 Task: Create a task  Add support for image and video editing within the app , assign it to team member softage.6@softage.net in the project VitalityTech and update the status of the task to  On Track  , set the priority of the task to Low.
Action: Mouse moved to (19, 49)
Screenshot: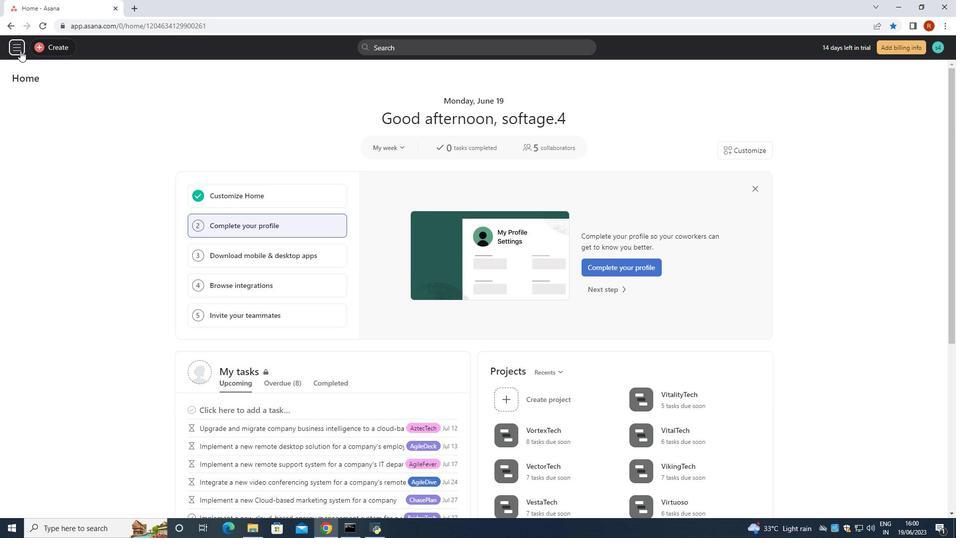 
Action: Mouse pressed left at (19, 49)
Screenshot: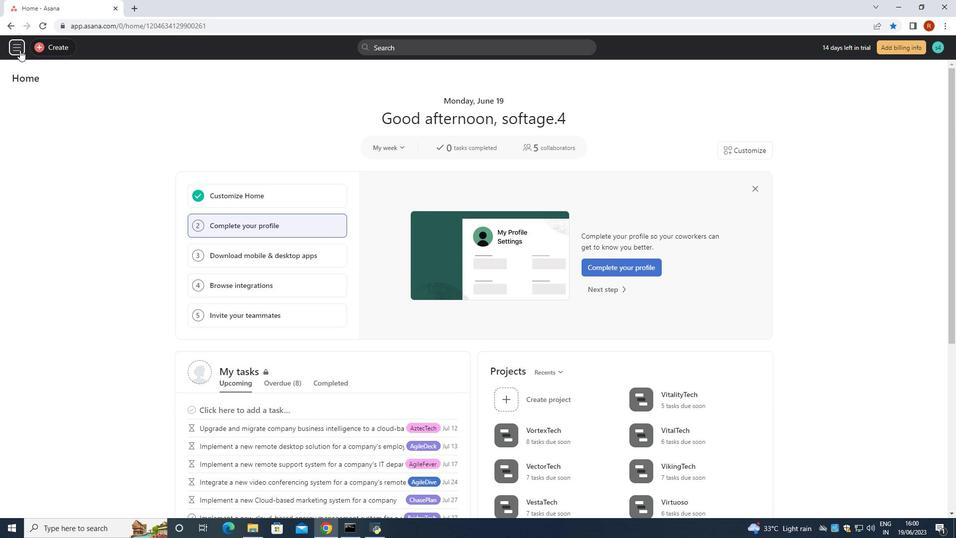 
Action: Mouse moved to (63, 136)
Screenshot: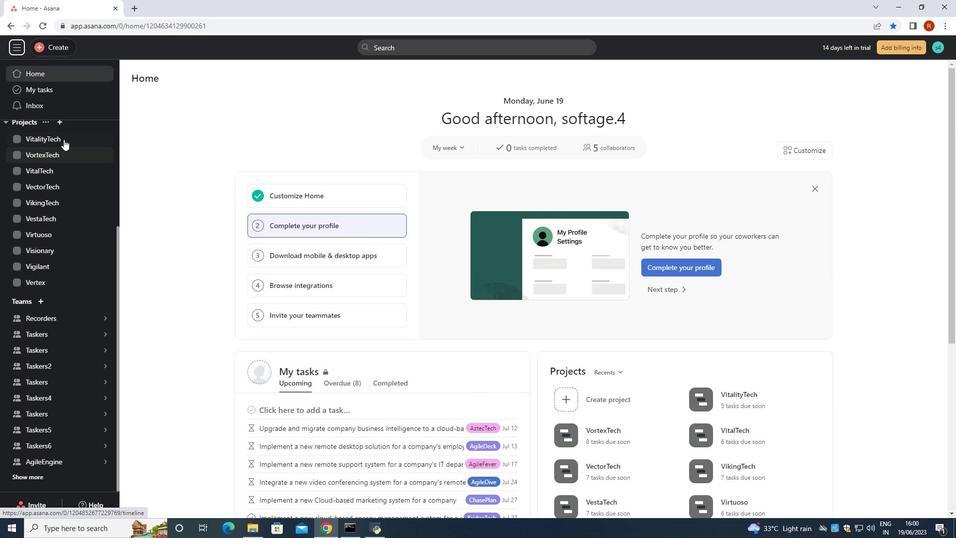 
Action: Mouse pressed left at (63, 136)
Screenshot: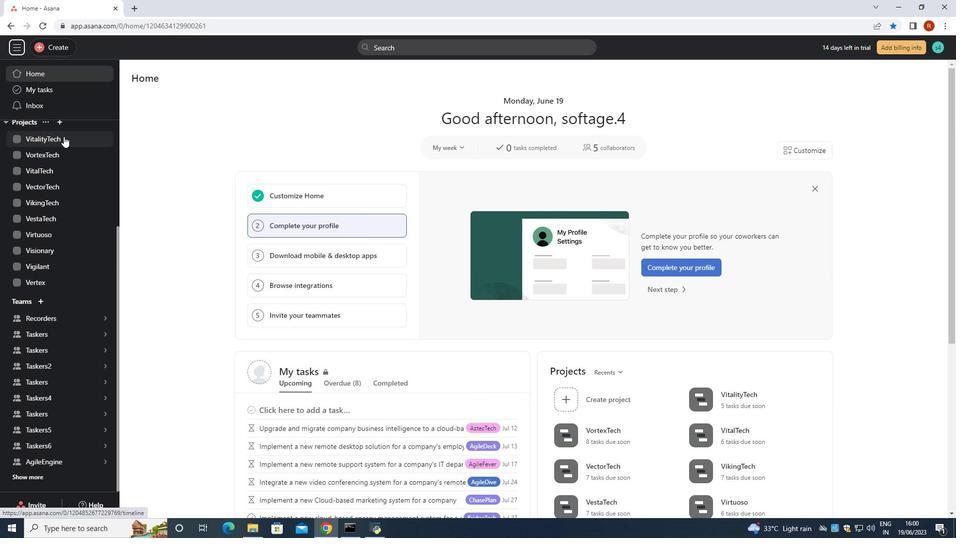 
Action: Mouse moved to (153, 126)
Screenshot: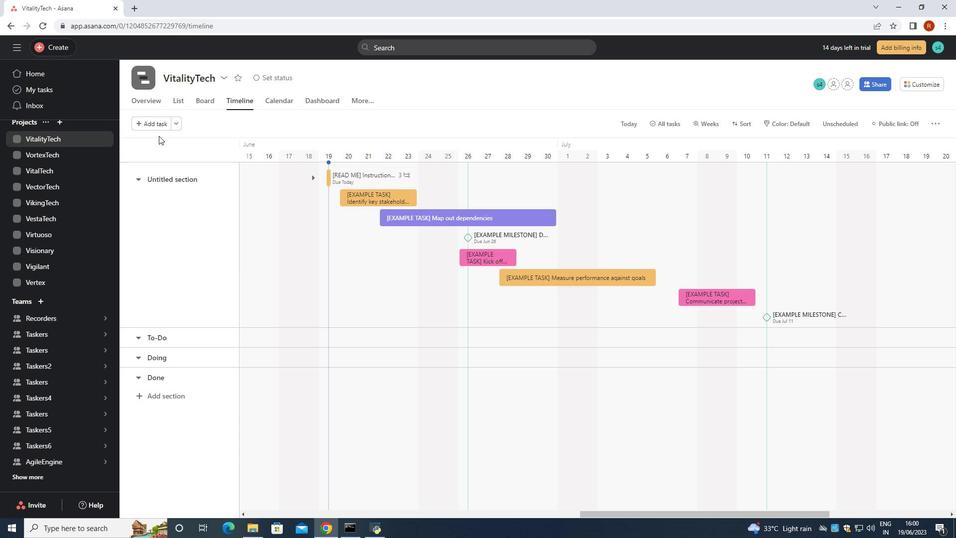 
Action: Mouse pressed left at (153, 126)
Screenshot: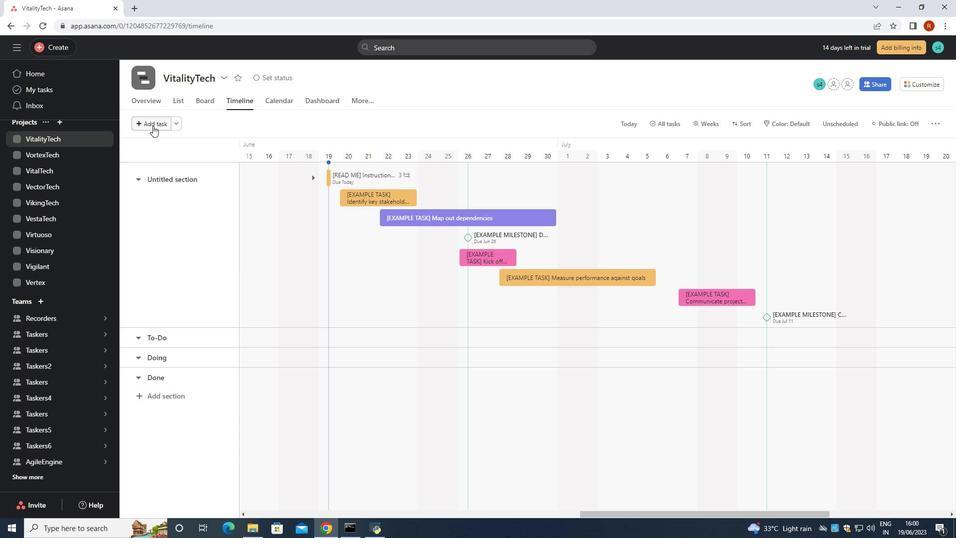 
Action: Mouse moved to (152, 125)
Screenshot: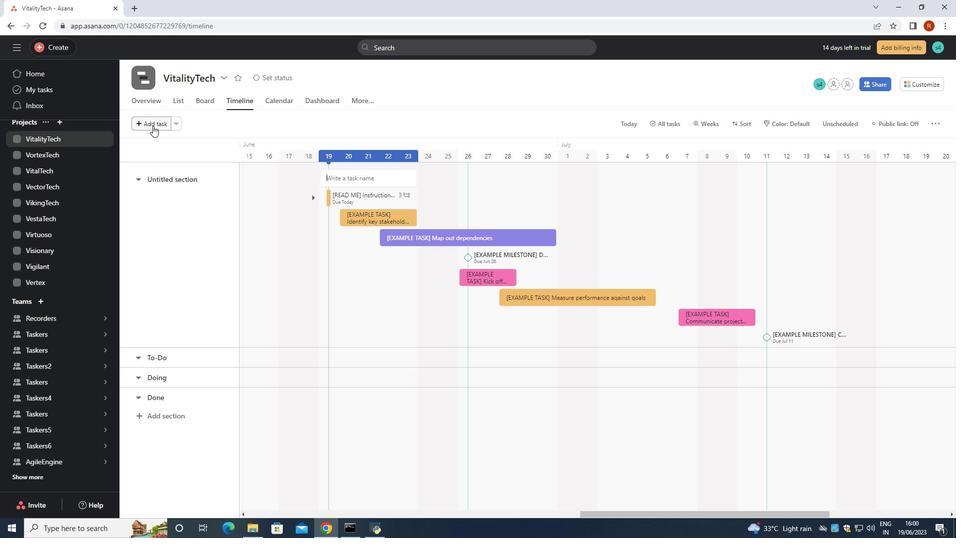 
Action: Key pressed <Key.shift>Add<Key.space>su
Screenshot: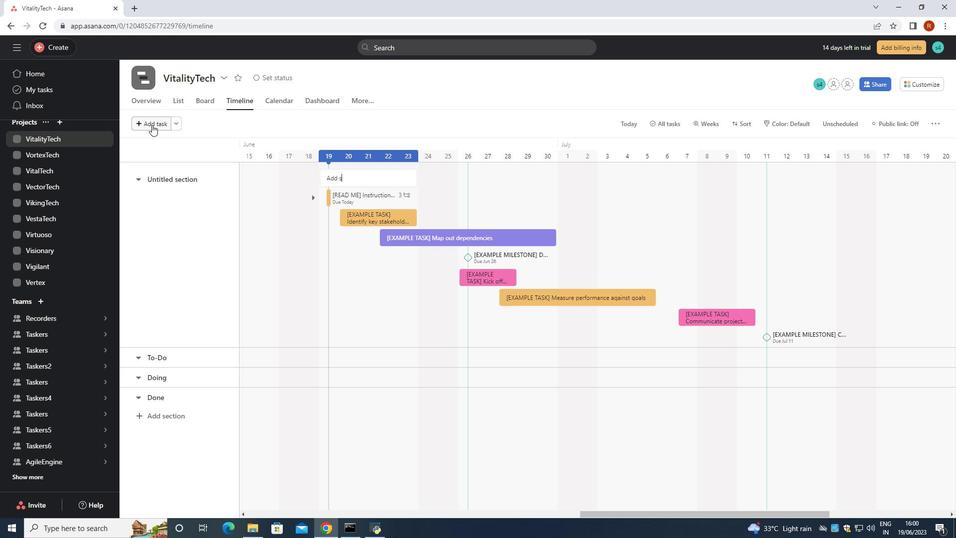 
Action: Mouse moved to (150, 125)
Screenshot: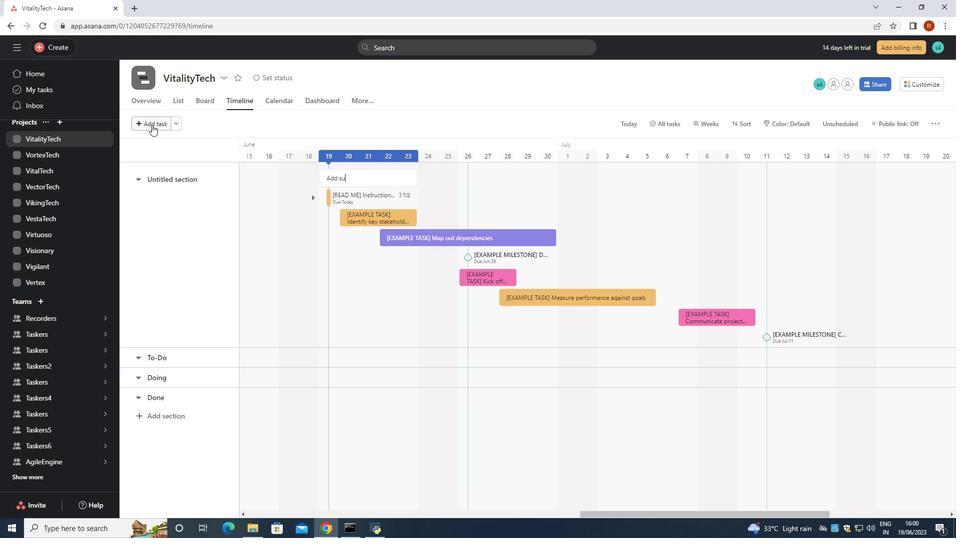 
Action: Key pressed pport<Key.space>for<Key.space>image<Key.space>and<Key.space>video<Key.space>editing<Key.space>within<Key.space>the<Key.space>app<Key.enter>
Screenshot: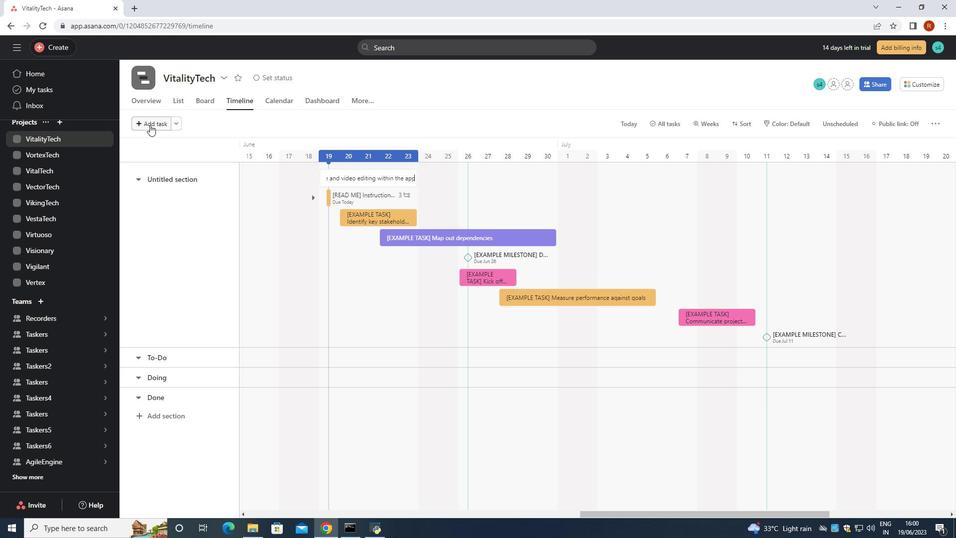 
Action: Mouse moved to (355, 183)
Screenshot: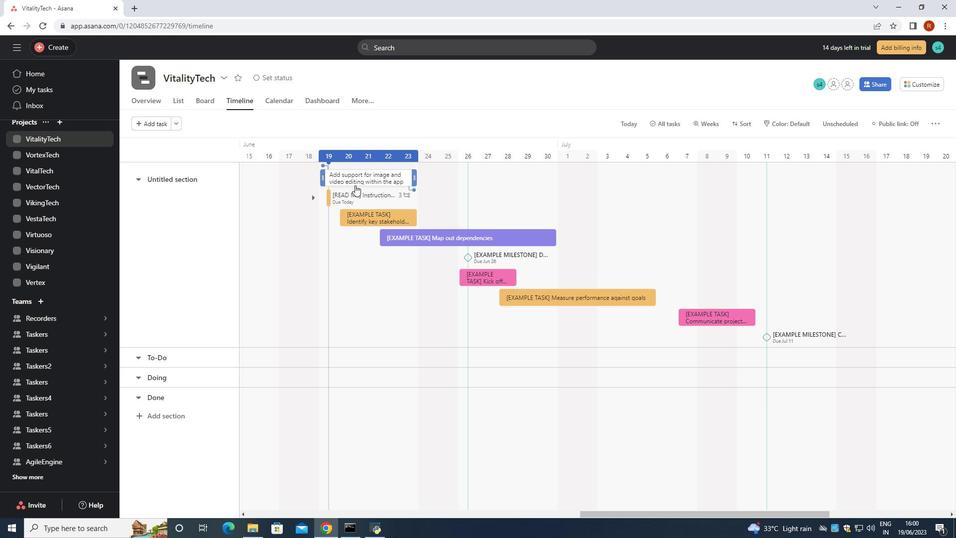 
Action: Mouse pressed left at (355, 183)
Screenshot: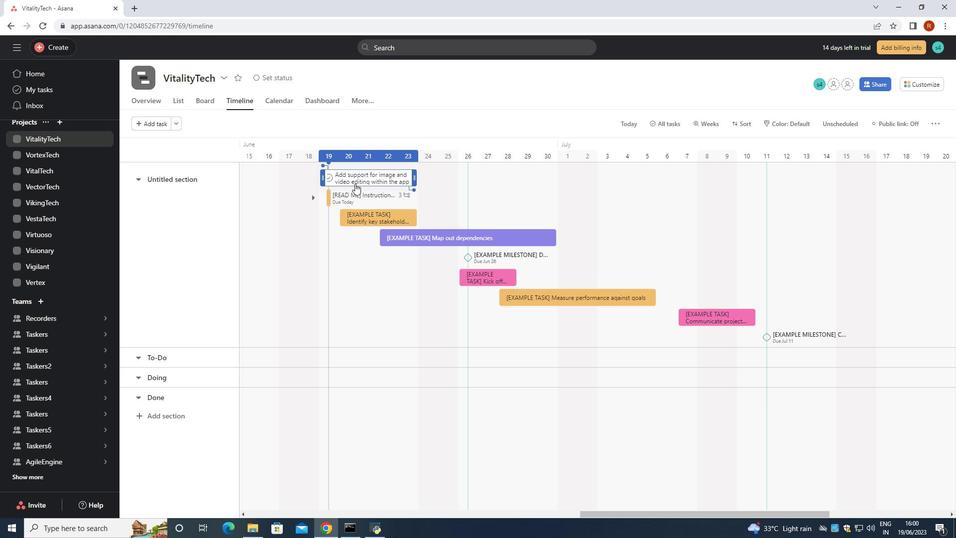 
Action: Mouse moved to (704, 175)
Screenshot: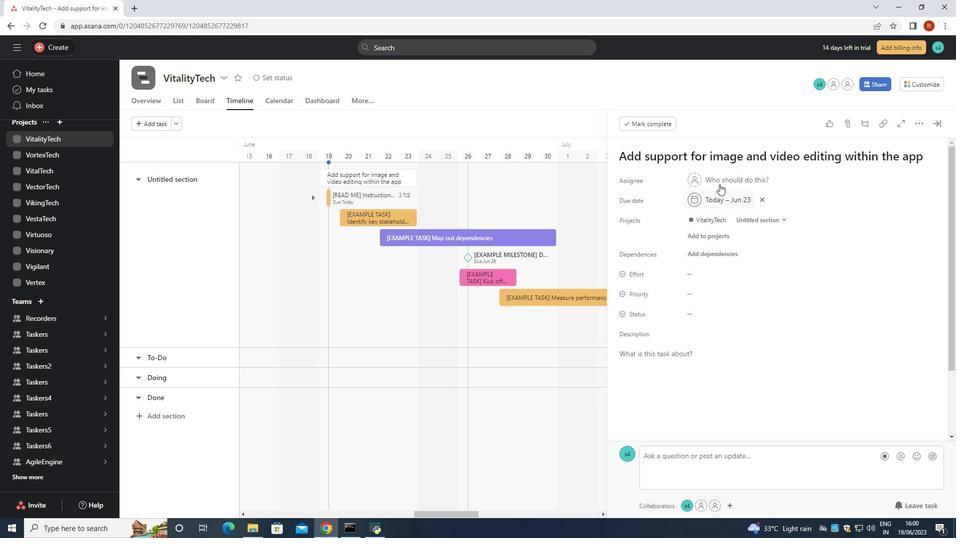
Action: Mouse pressed left at (704, 175)
Screenshot: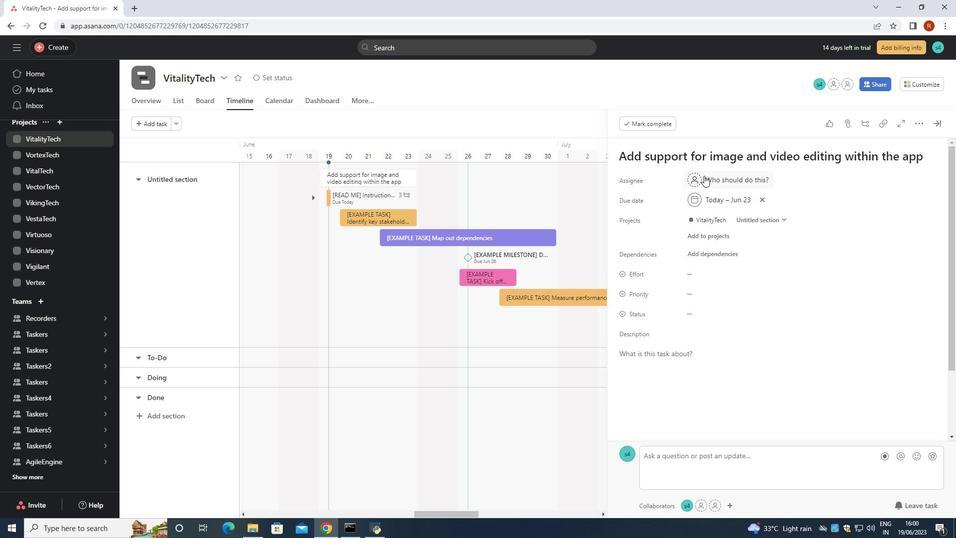 
Action: Mouse moved to (680, 170)
Screenshot: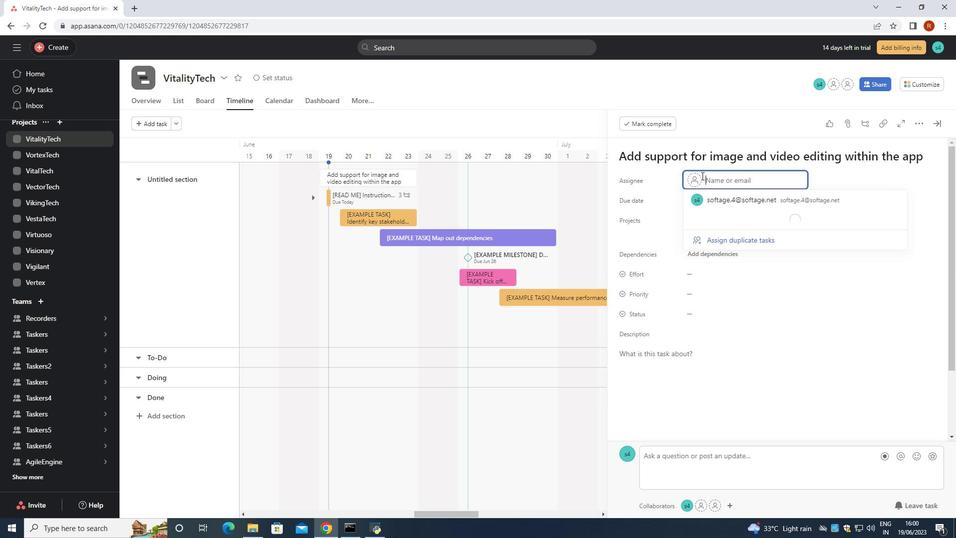 
Action: Key pressed <Key.shift>Softage.6<Key.shift>@softage.net
Screenshot: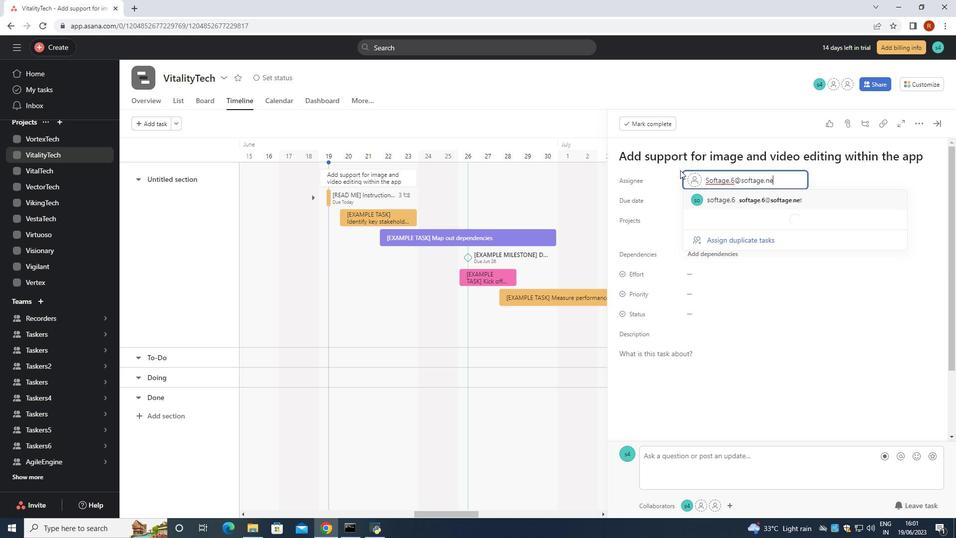 
Action: Mouse moved to (736, 193)
Screenshot: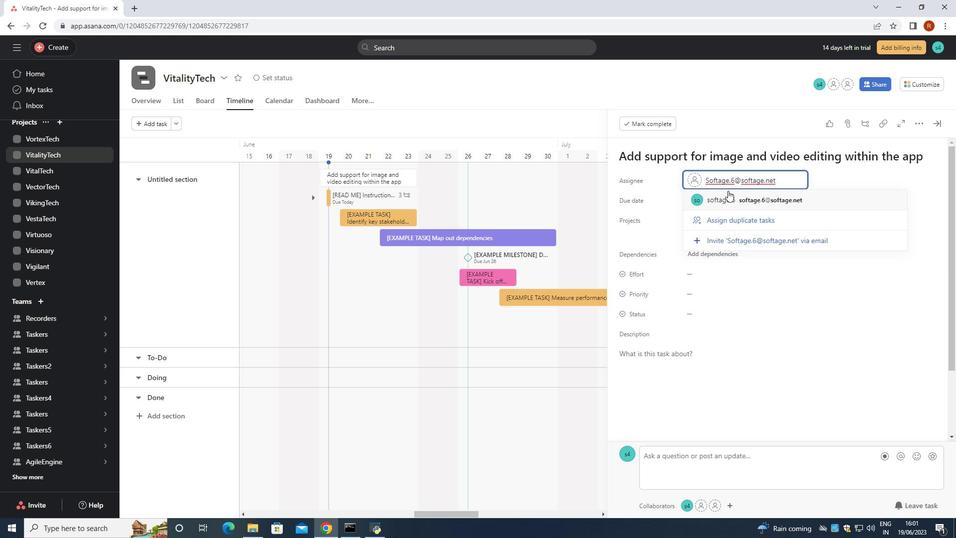 
Action: Mouse pressed left at (736, 193)
Screenshot: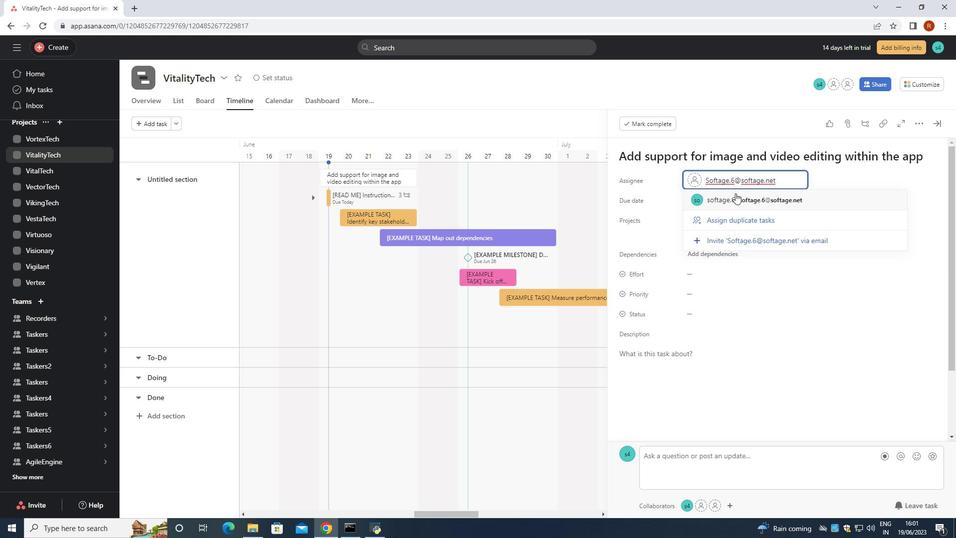 
Action: Mouse moved to (693, 313)
Screenshot: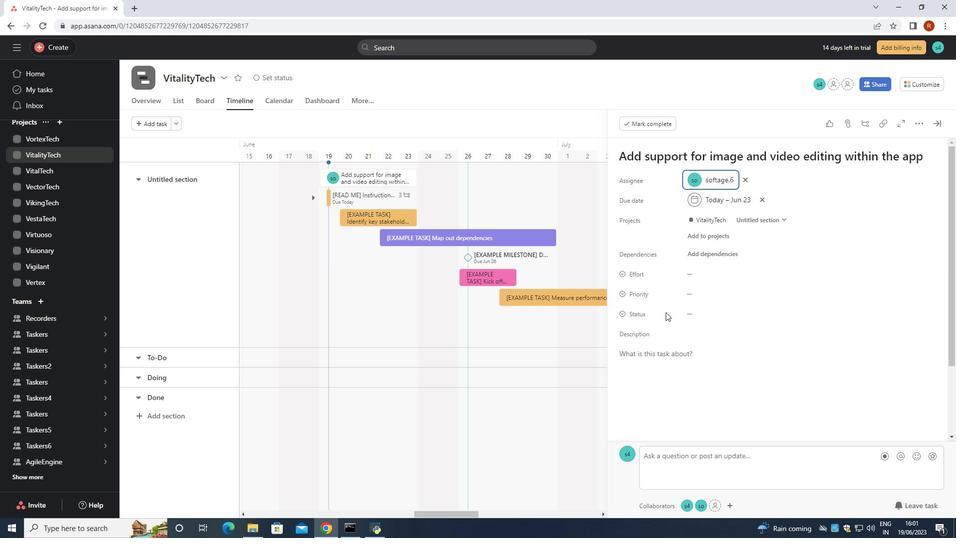 
Action: Mouse pressed left at (693, 313)
Screenshot: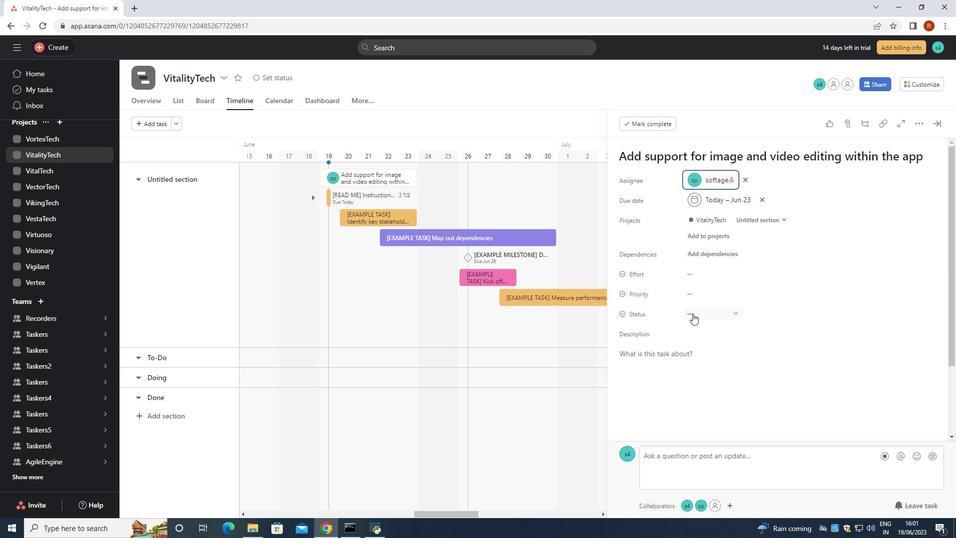
Action: Mouse moved to (715, 347)
Screenshot: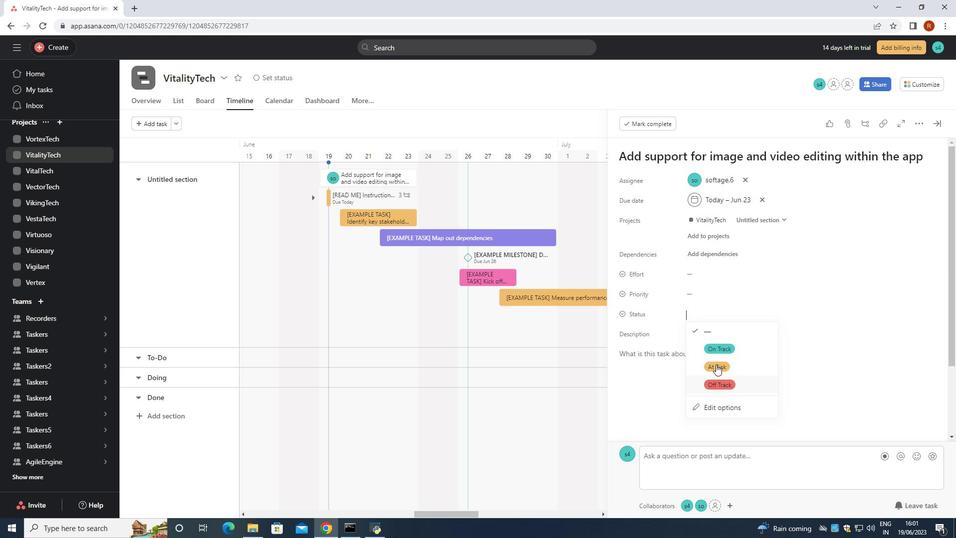 
Action: Mouse pressed left at (715, 347)
Screenshot: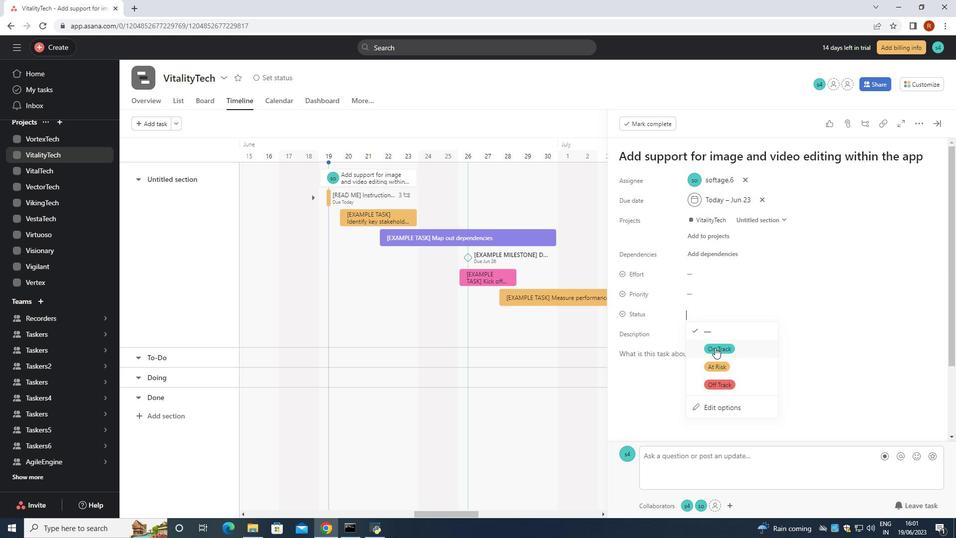 
Action: Mouse moved to (712, 298)
Screenshot: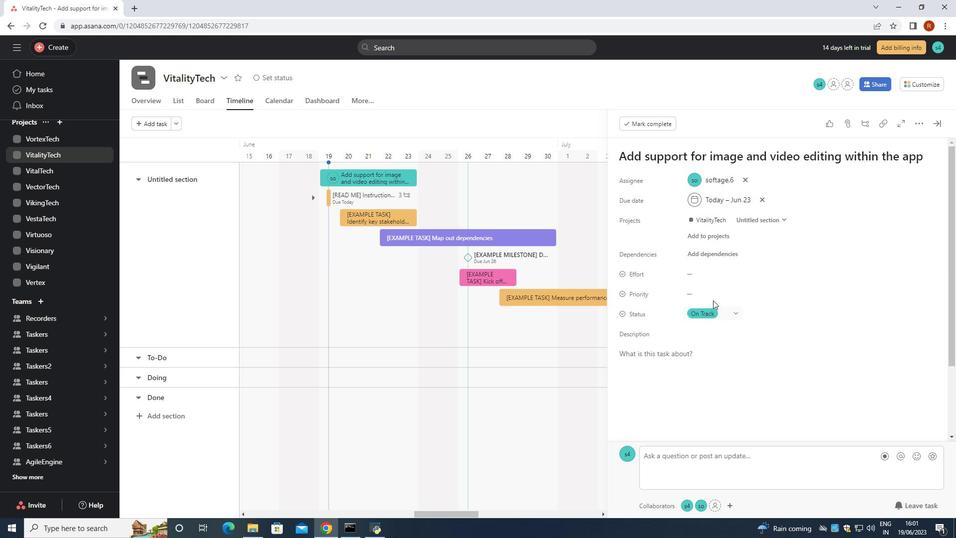 
Action: Mouse pressed left at (712, 298)
Screenshot: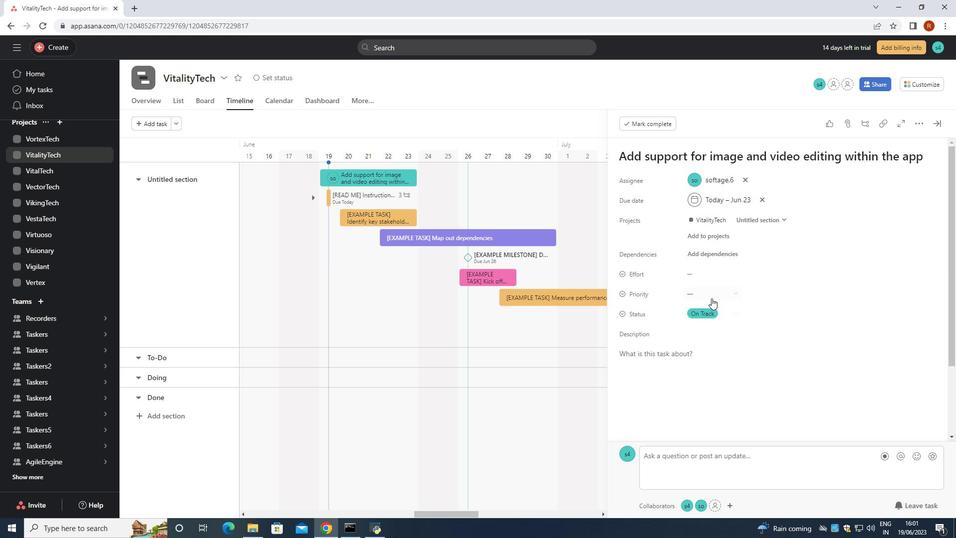 
Action: Mouse moved to (721, 363)
Screenshot: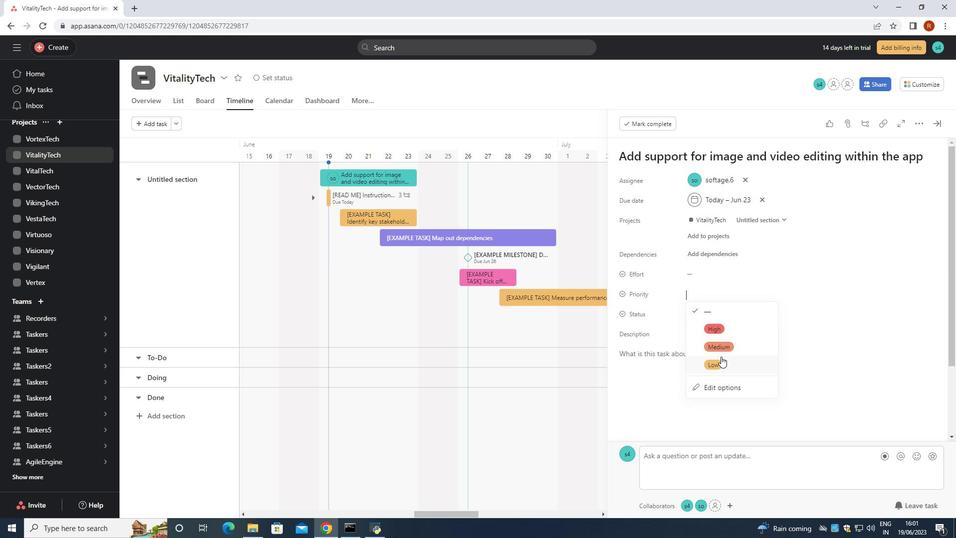 
Action: Mouse pressed left at (721, 363)
Screenshot: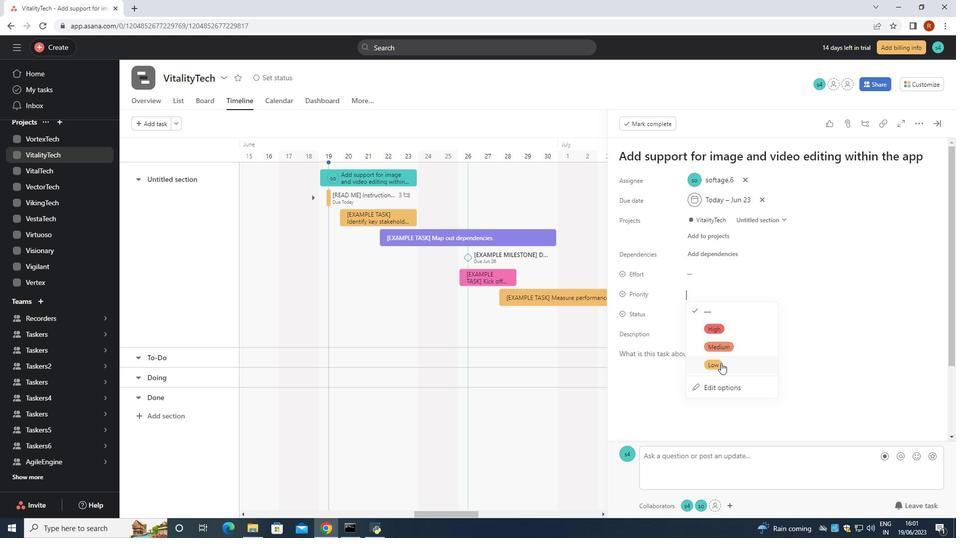 
Action: Mouse moved to (776, 314)
Screenshot: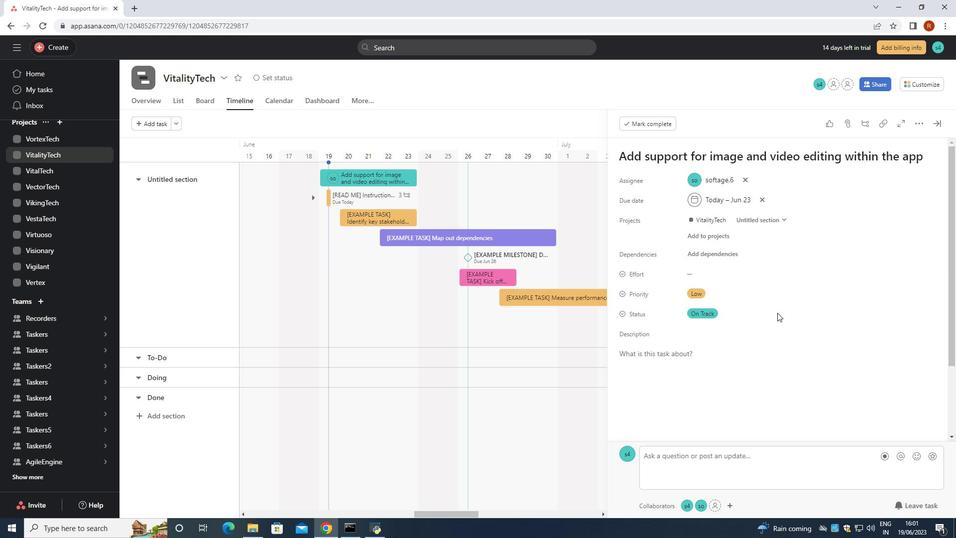 
